Task: Select the criteria, the date is on or after to "exact date".
Action: Mouse moved to (150, 59)
Screenshot: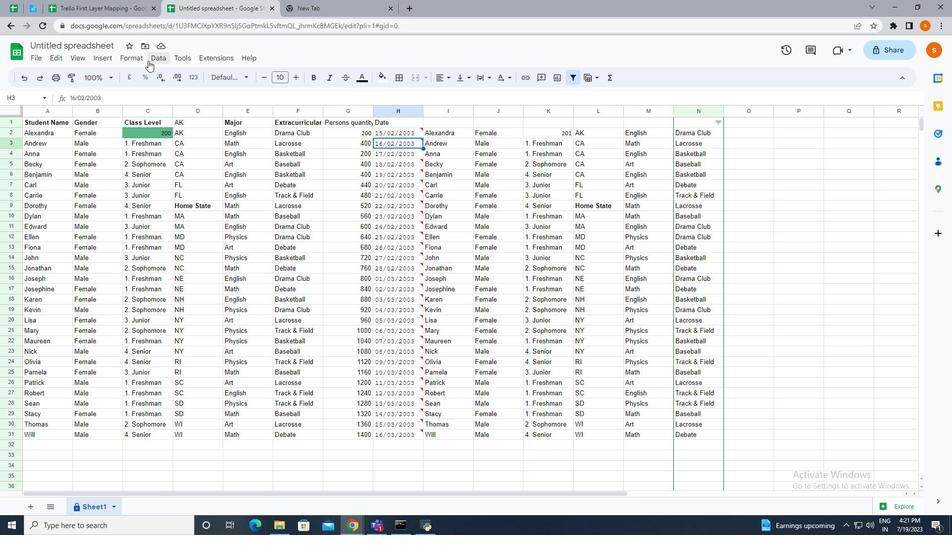 
Action: Mouse pressed left at (150, 59)
Screenshot: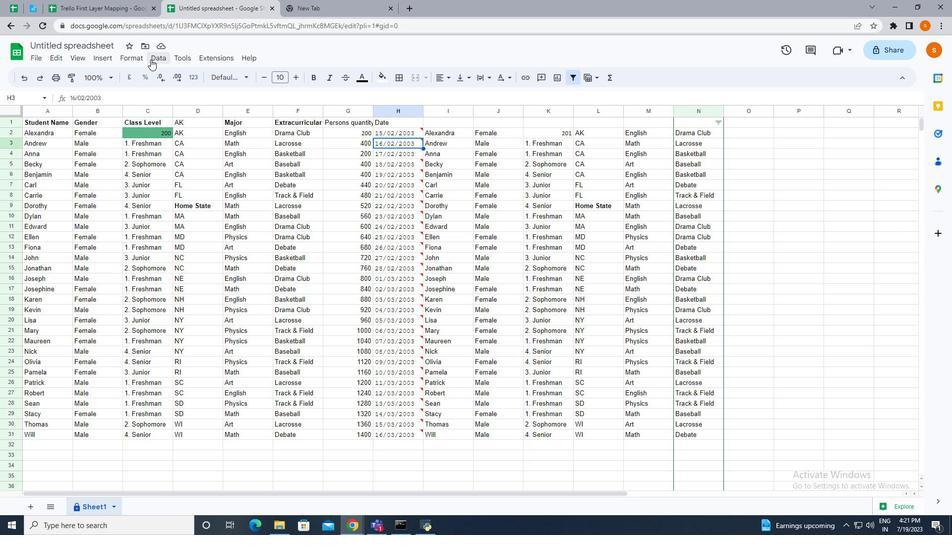 
Action: Mouse moved to (195, 255)
Screenshot: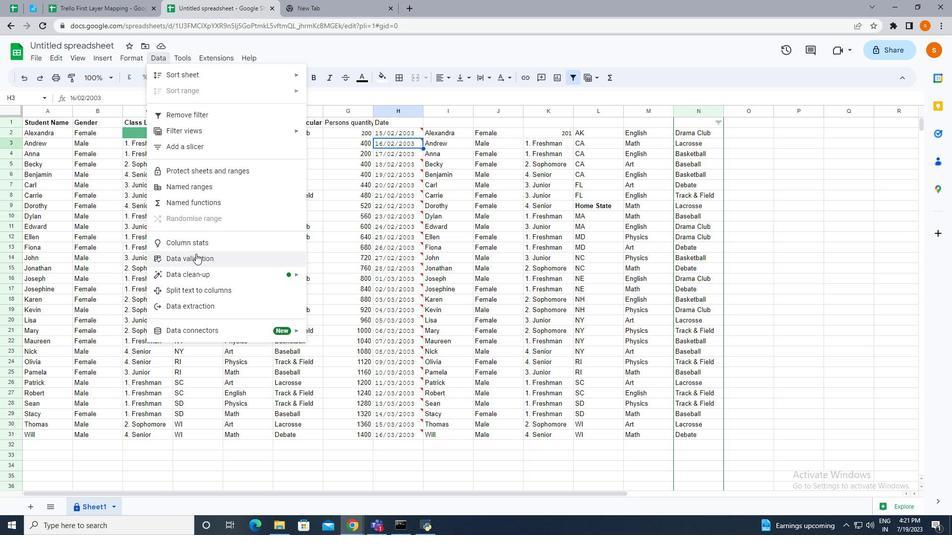 
Action: Mouse pressed left at (195, 255)
Screenshot: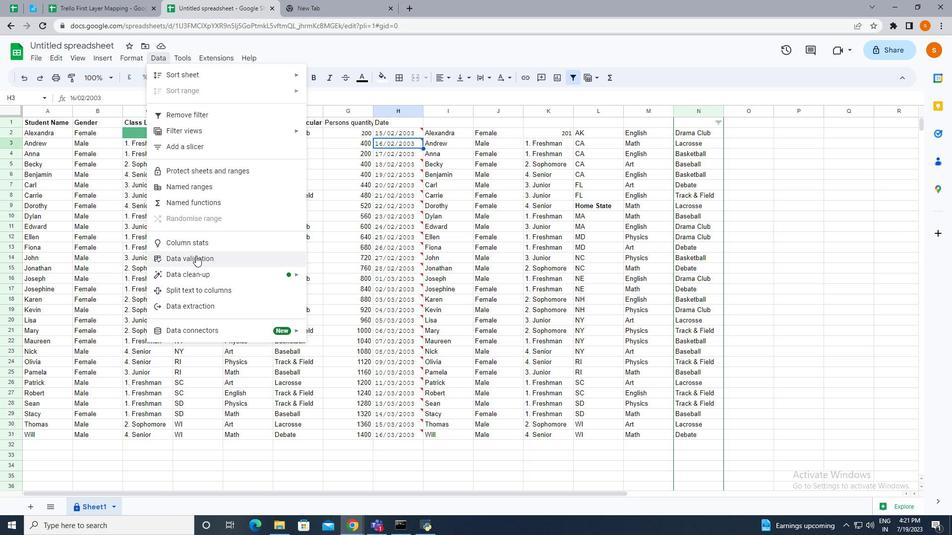
Action: Mouse moved to (801, 116)
Screenshot: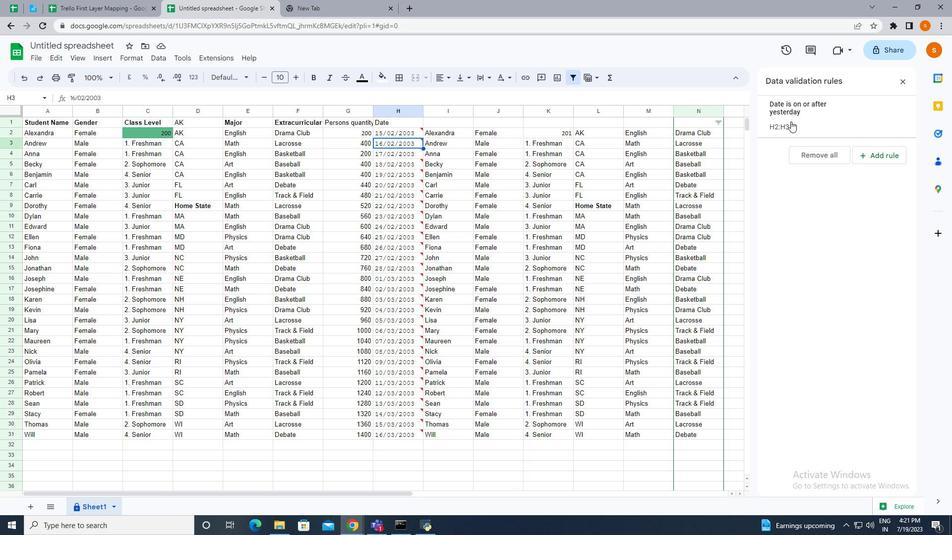 
Action: Mouse pressed left at (801, 116)
Screenshot: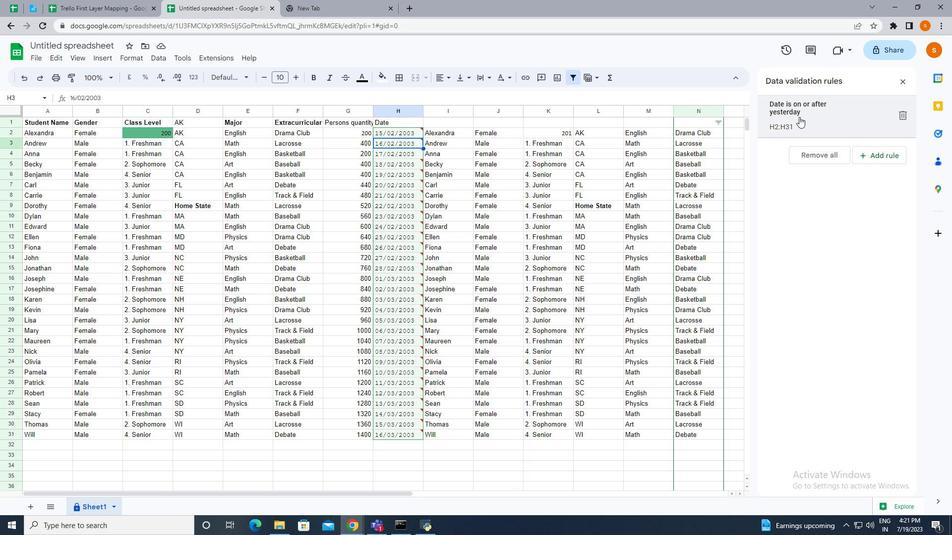 
Action: Mouse moved to (797, 165)
Screenshot: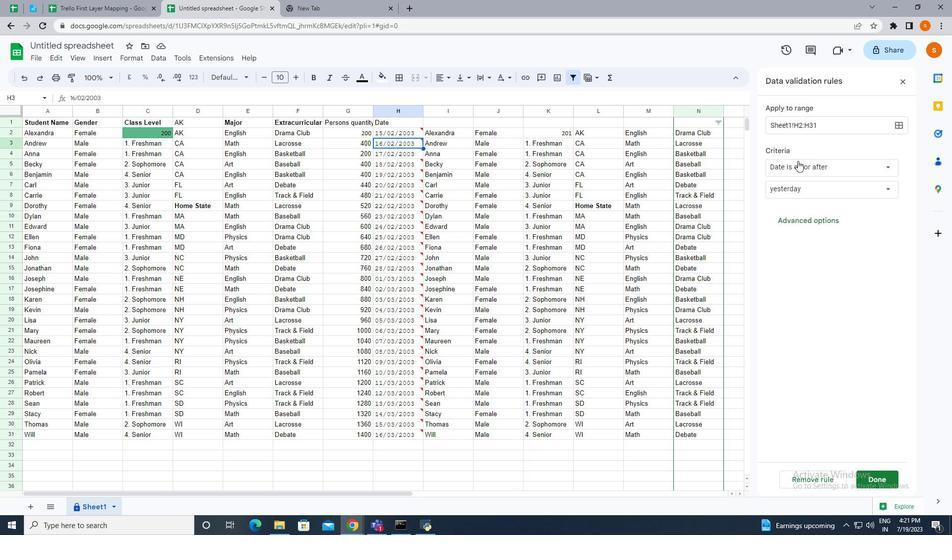 
Action: Mouse pressed left at (797, 165)
Screenshot: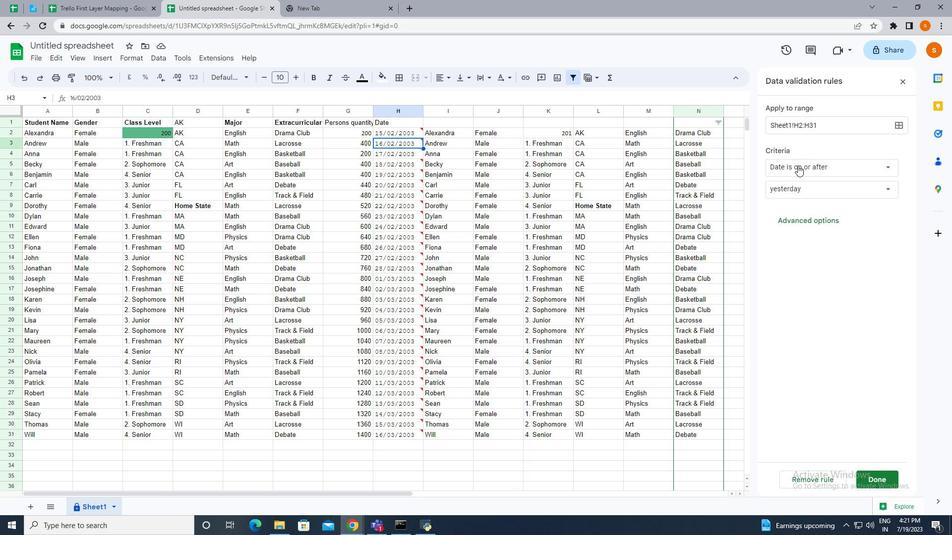 
Action: Mouse moved to (814, 235)
Screenshot: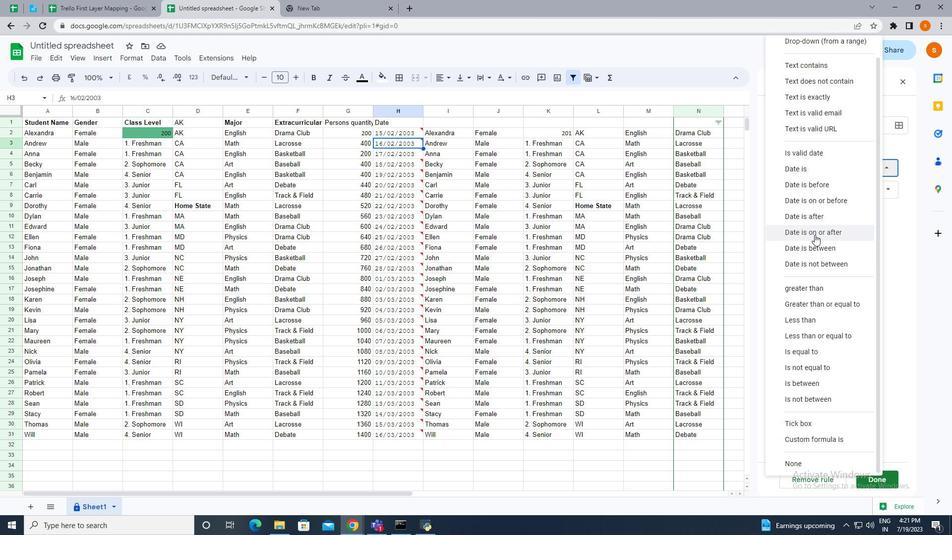 
Action: Mouse pressed left at (814, 235)
Screenshot: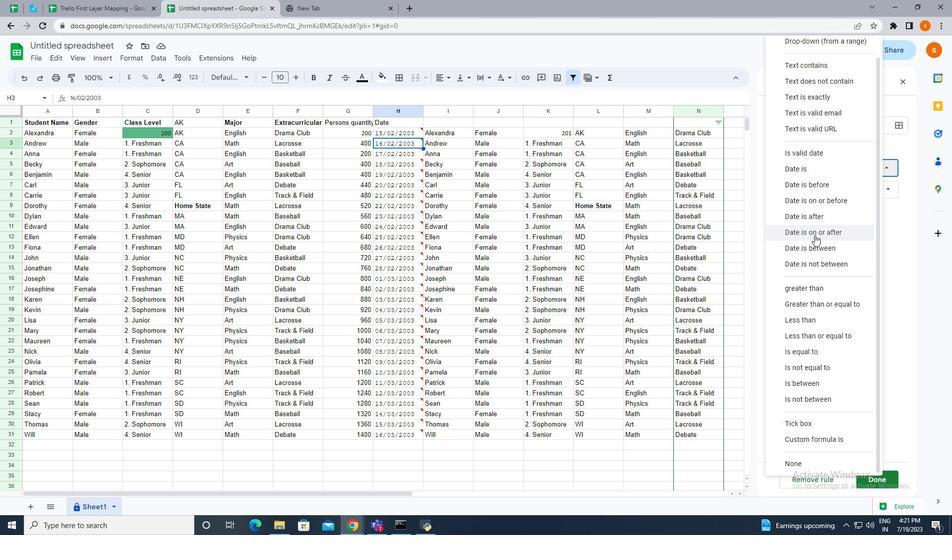 
Action: Mouse moved to (799, 191)
Screenshot: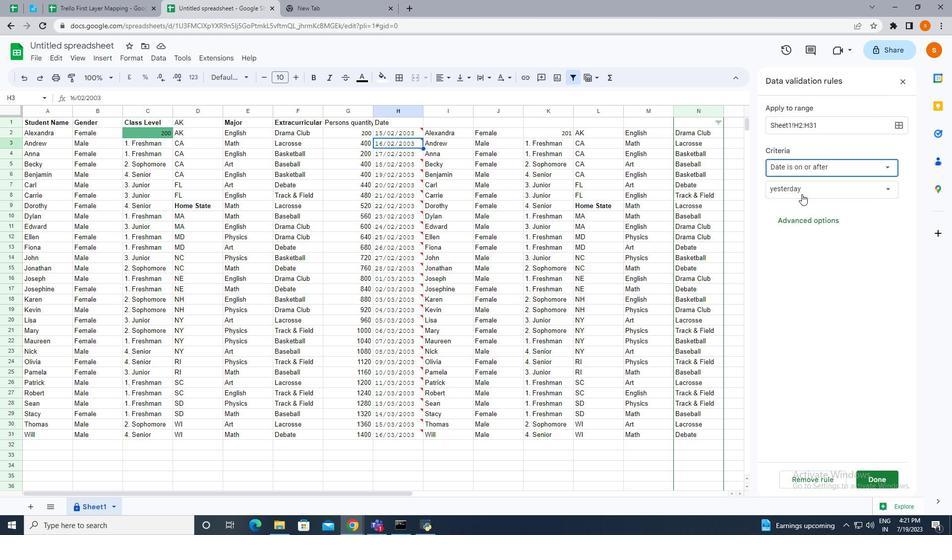 
Action: Mouse pressed left at (799, 191)
Screenshot: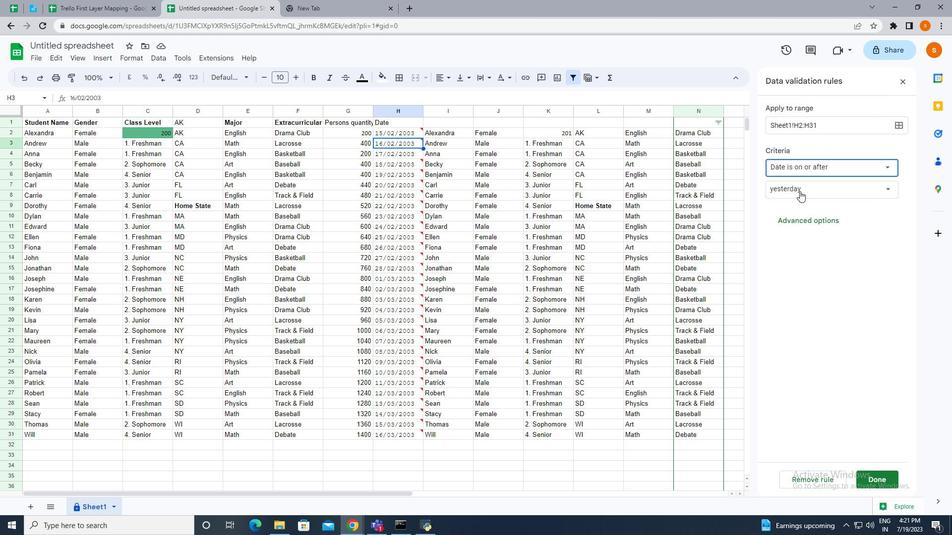 
Action: Mouse moved to (804, 210)
Screenshot: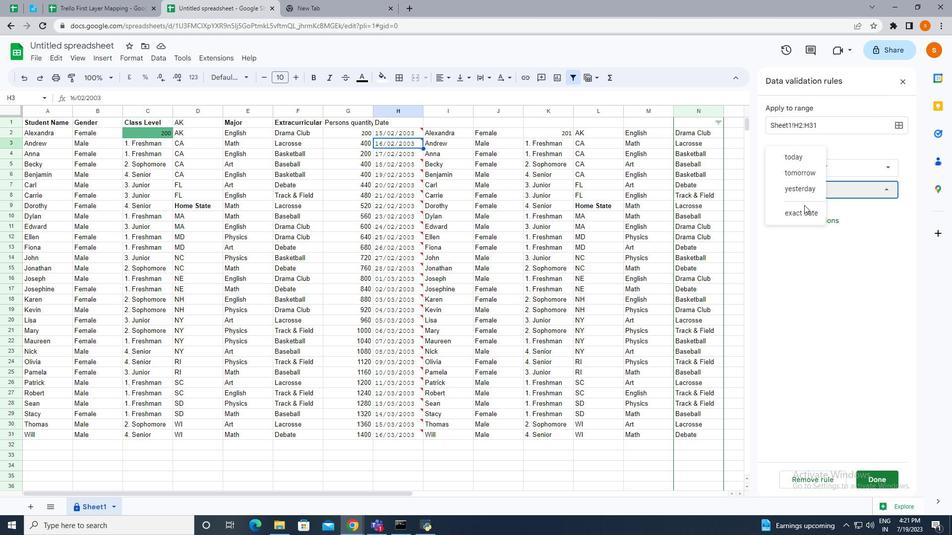 
Action: Mouse pressed left at (804, 210)
Screenshot: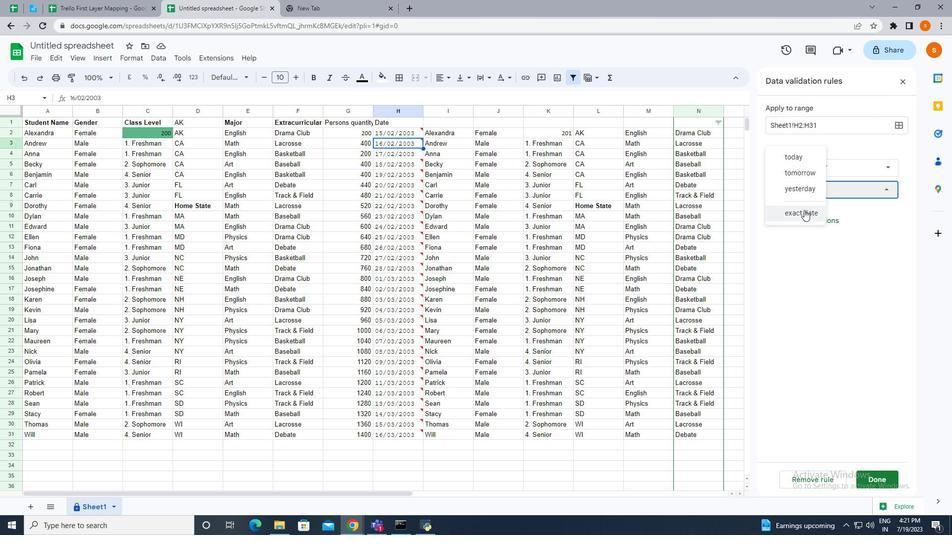 
Action: Mouse moved to (820, 375)
Screenshot: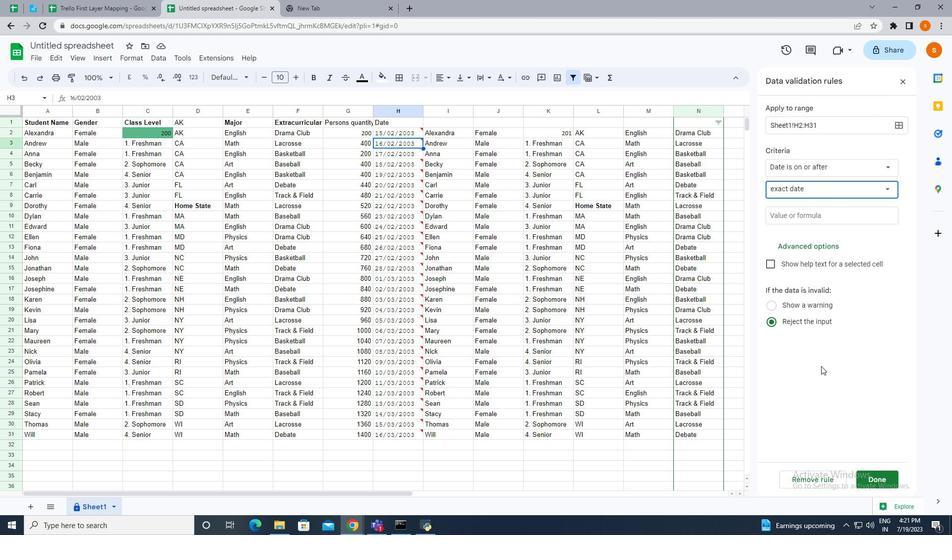 
